 Task: Move the task Create API documentation for the app to the section Done in the project TrendSetter and filter the tasks in the project by Incomplete tasks.
Action: Mouse moved to (70, 250)
Screenshot: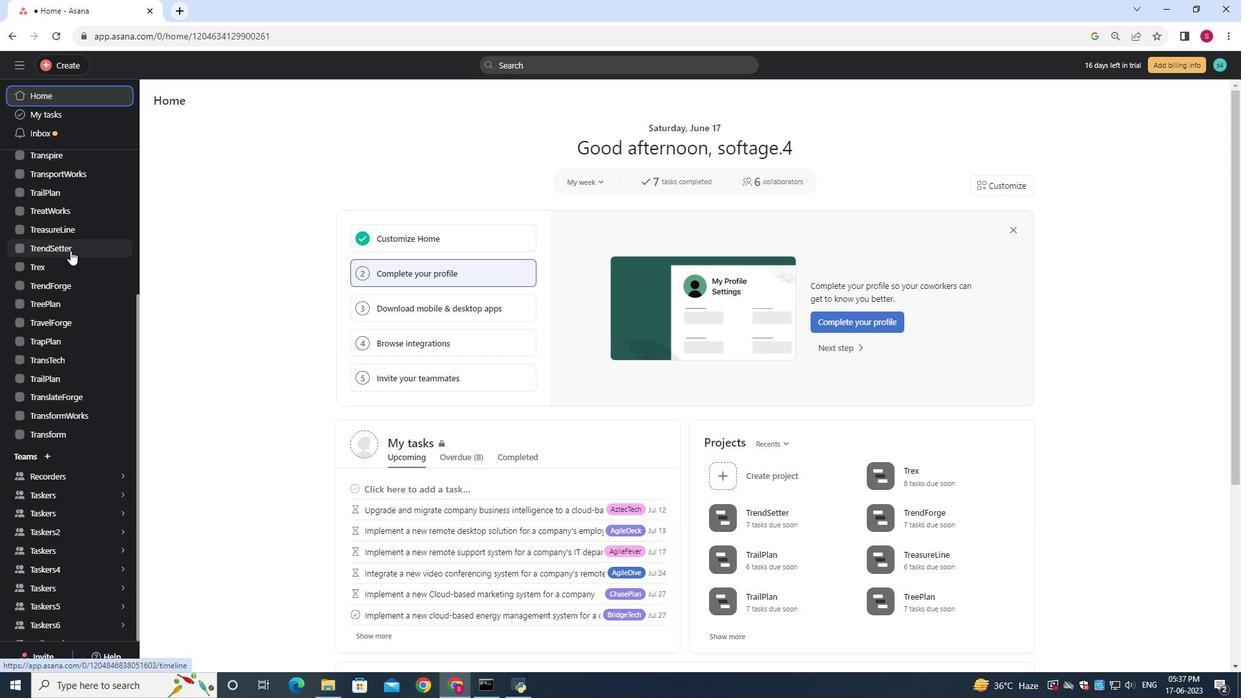 
Action: Mouse pressed left at (70, 250)
Screenshot: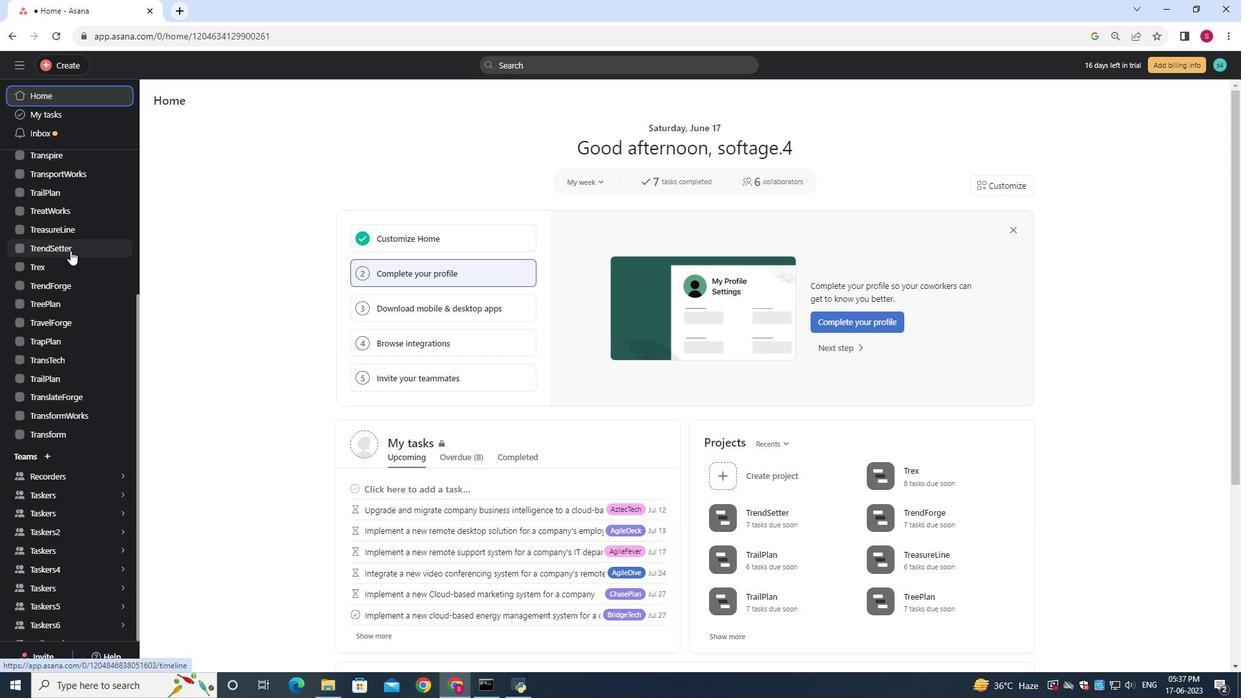 
Action: Mouse moved to (455, 239)
Screenshot: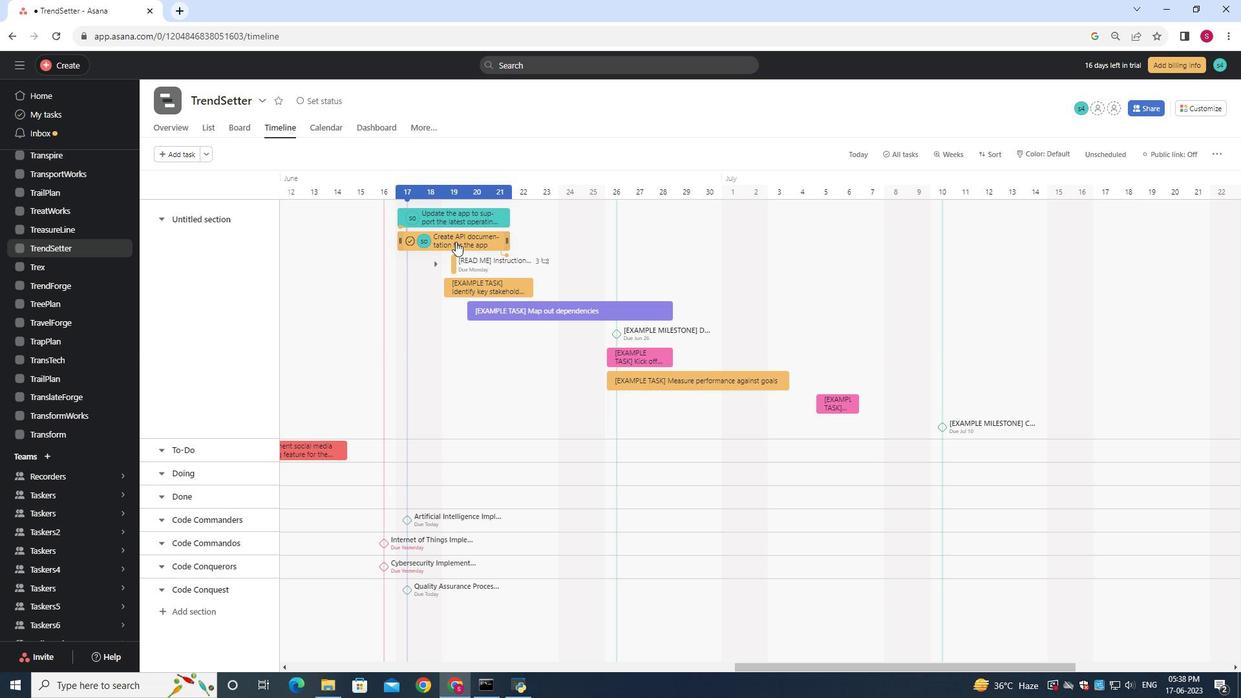 
Action: Mouse pressed left at (455, 239)
Screenshot: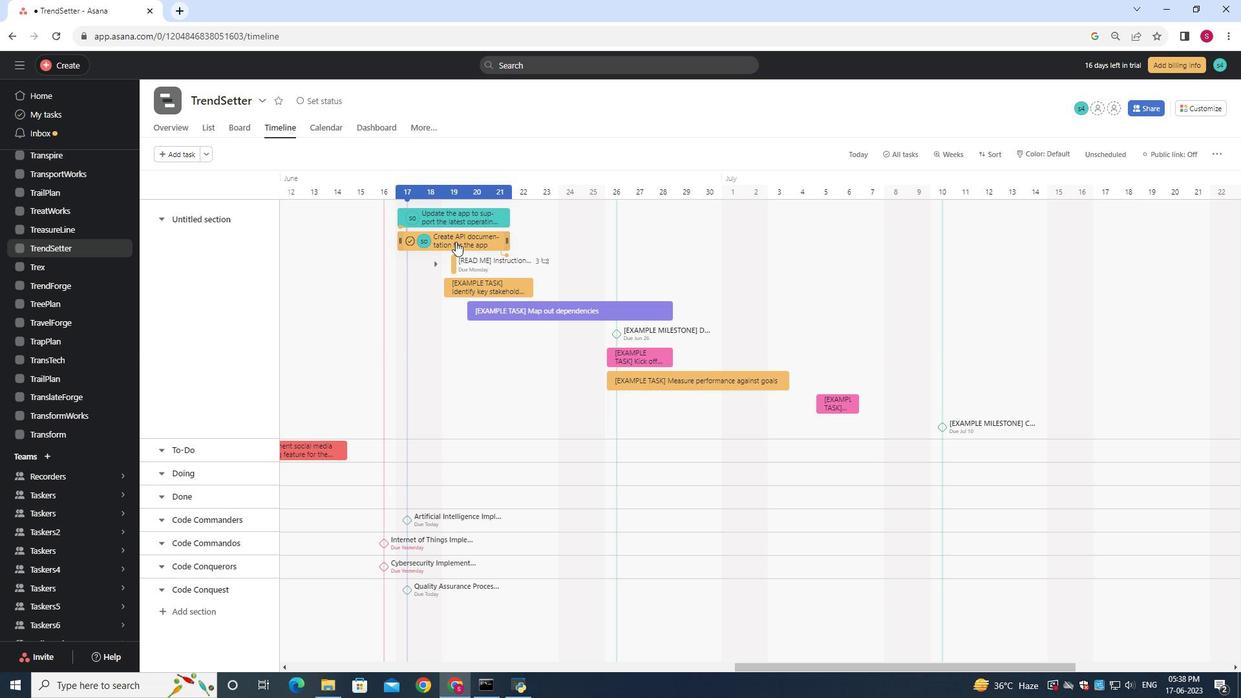 
Action: Mouse moved to (208, 127)
Screenshot: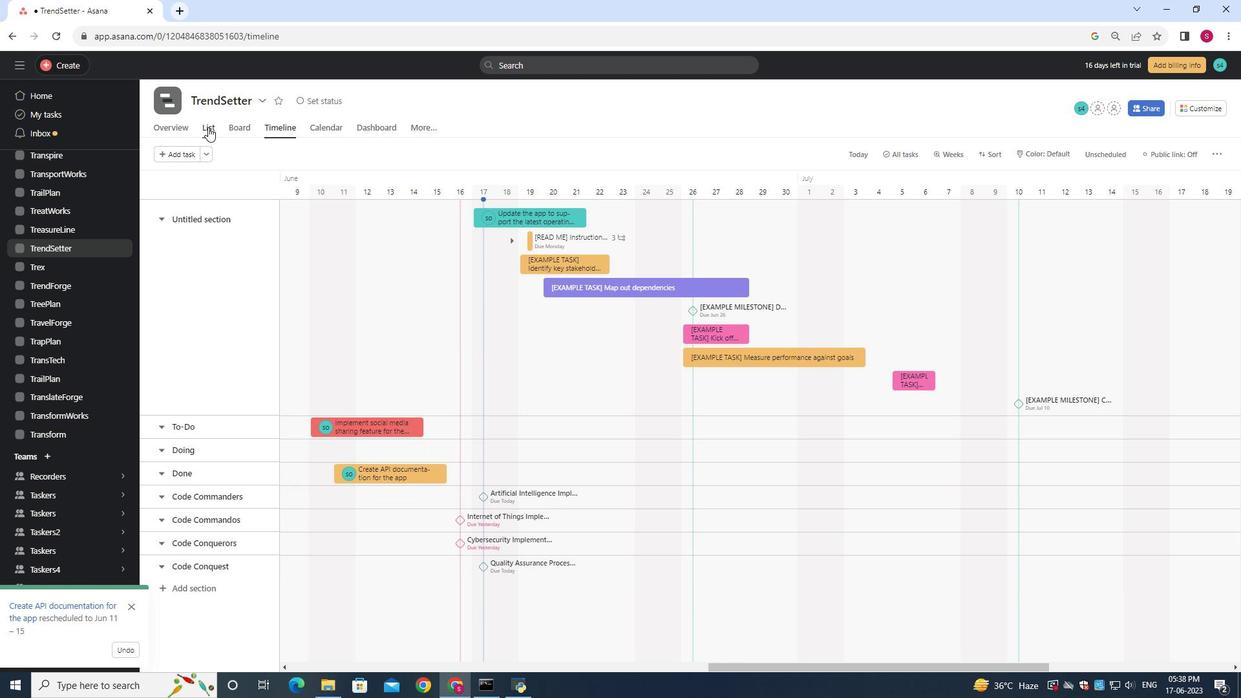 
Action: Mouse pressed left at (208, 127)
Screenshot: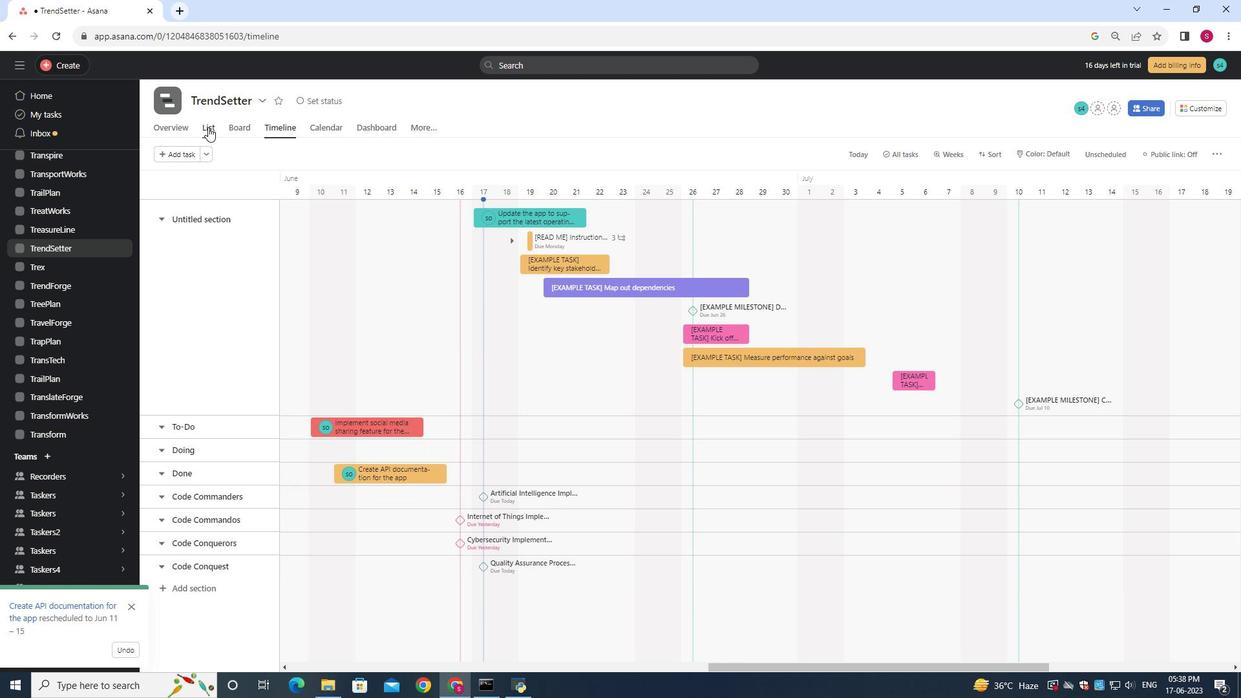 
Action: Mouse moved to (230, 154)
Screenshot: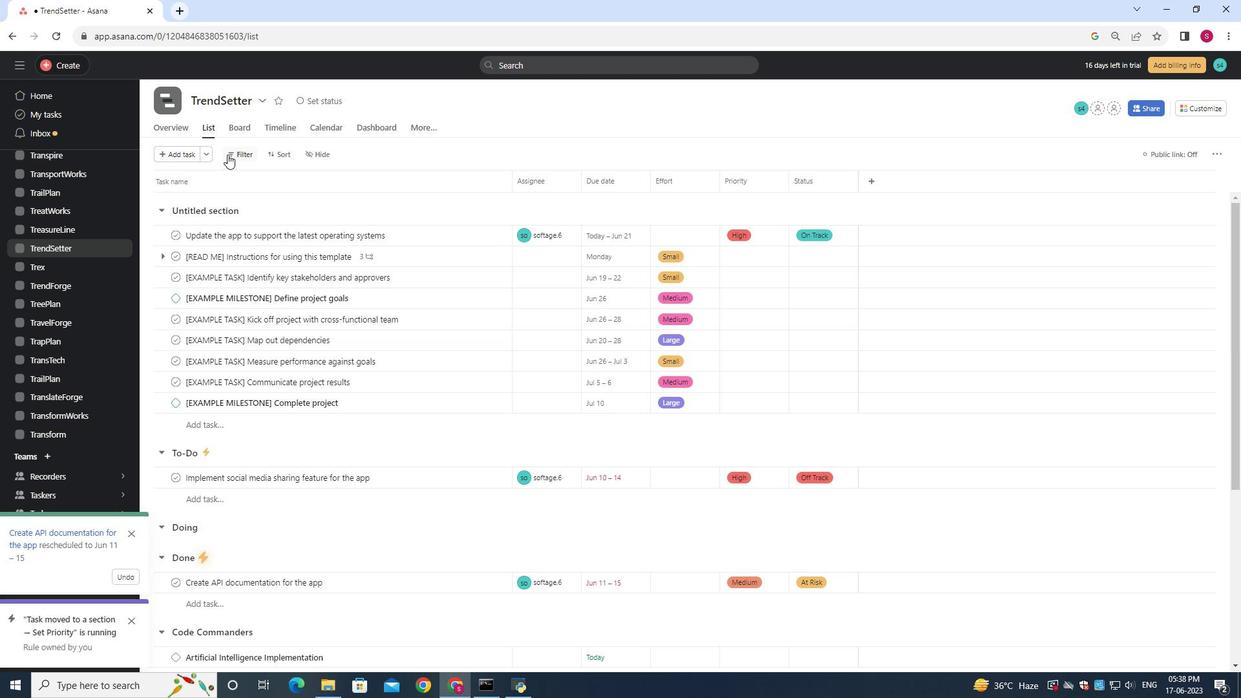 
Action: Mouse pressed left at (230, 154)
Screenshot: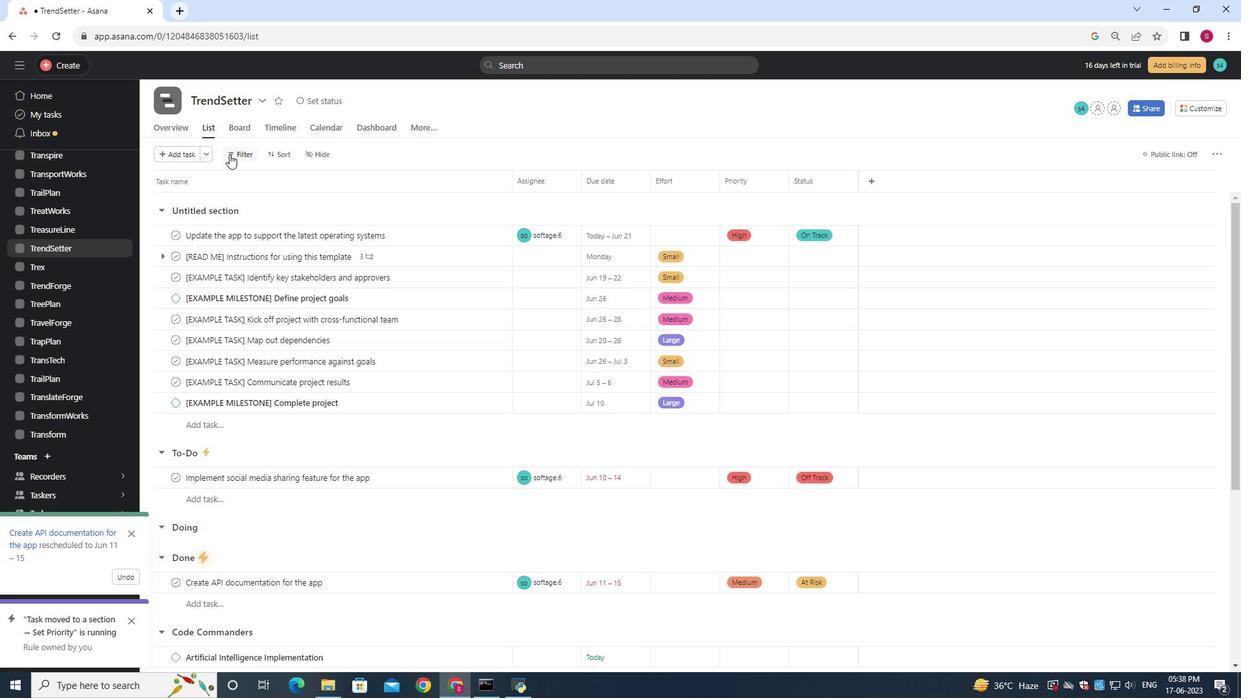 
Action: Mouse moved to (261, 198)
Screenshot: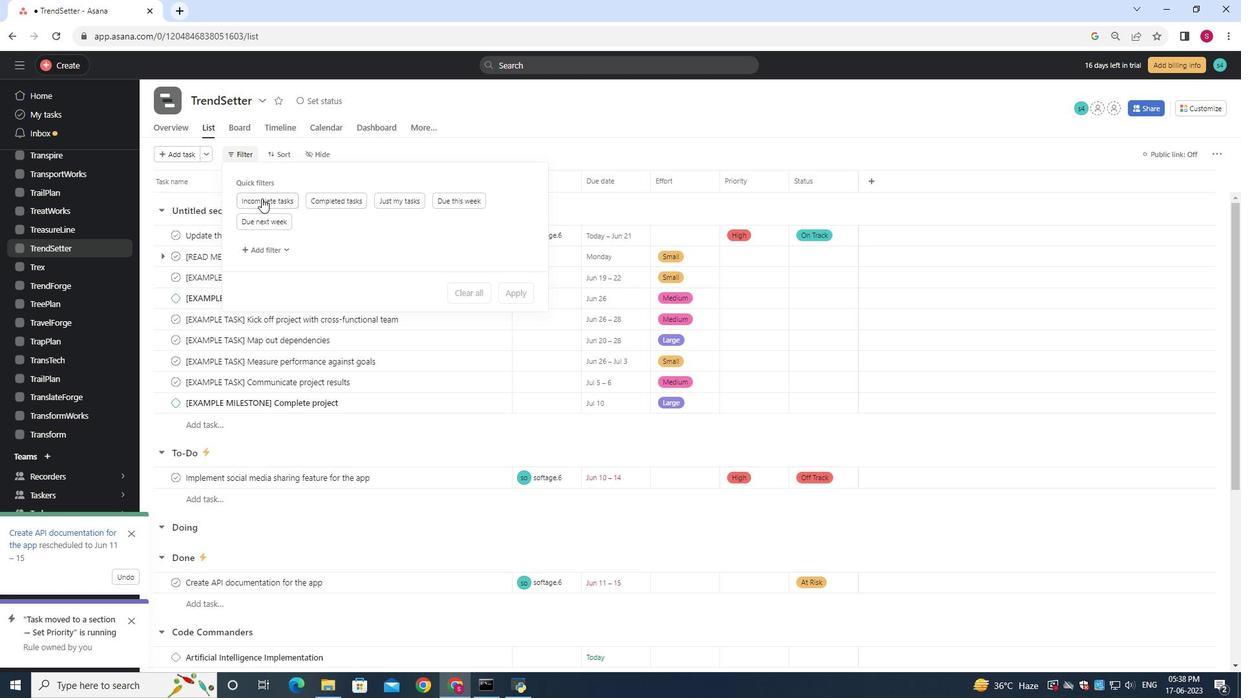
Action: Mouse pressed left at (261, 198)
Screenshot: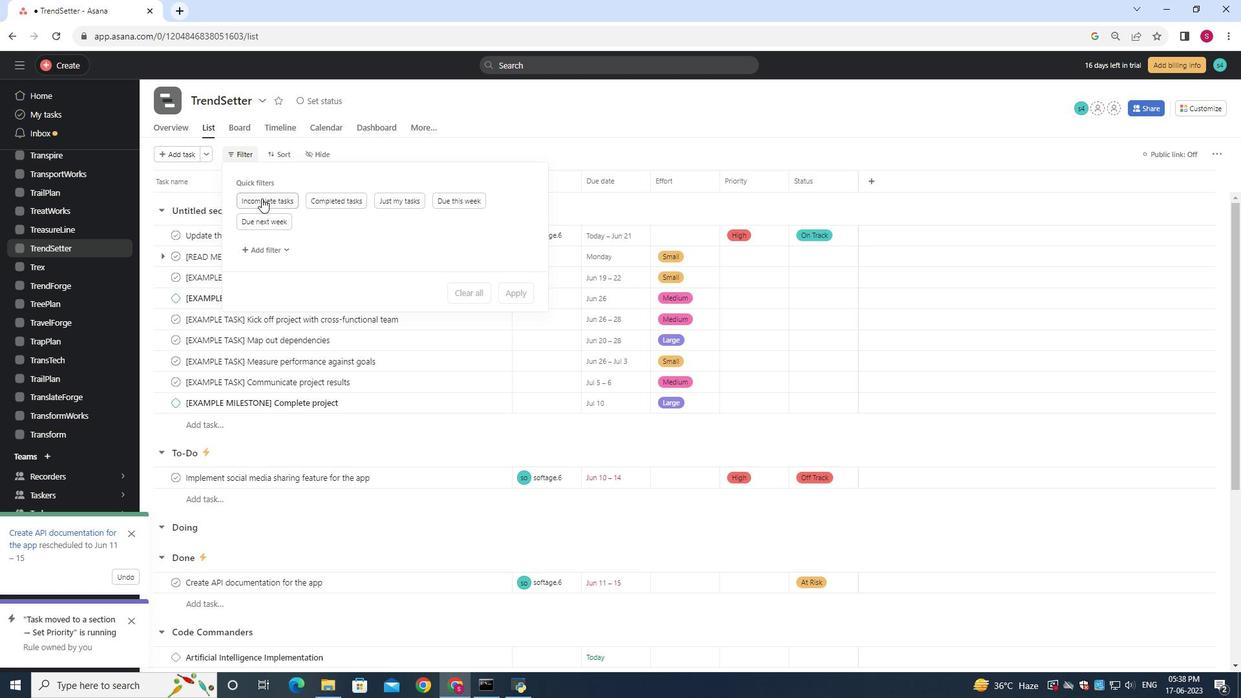 
Action: Mouse moved to (429, 248)
Screenshot: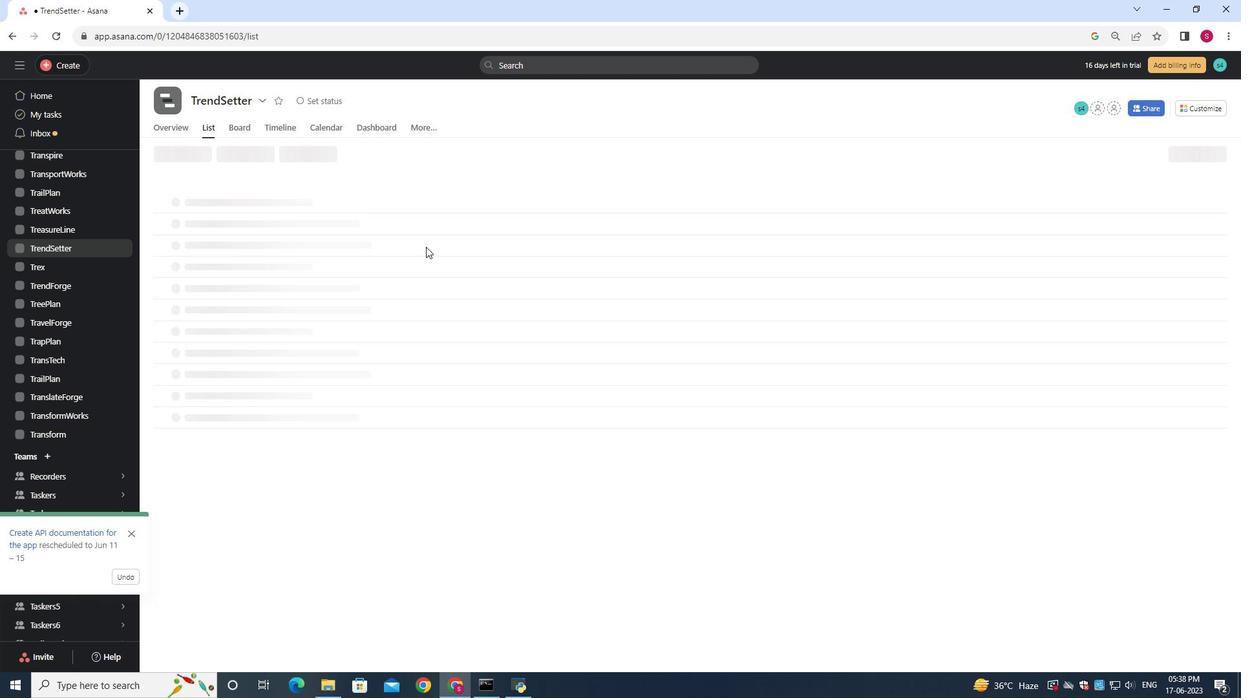 
